 Task: Use the formula "LOG10" in spreadsheet "Project portfolio".
Action: Mouse moved to (490, 313)
Screenshot: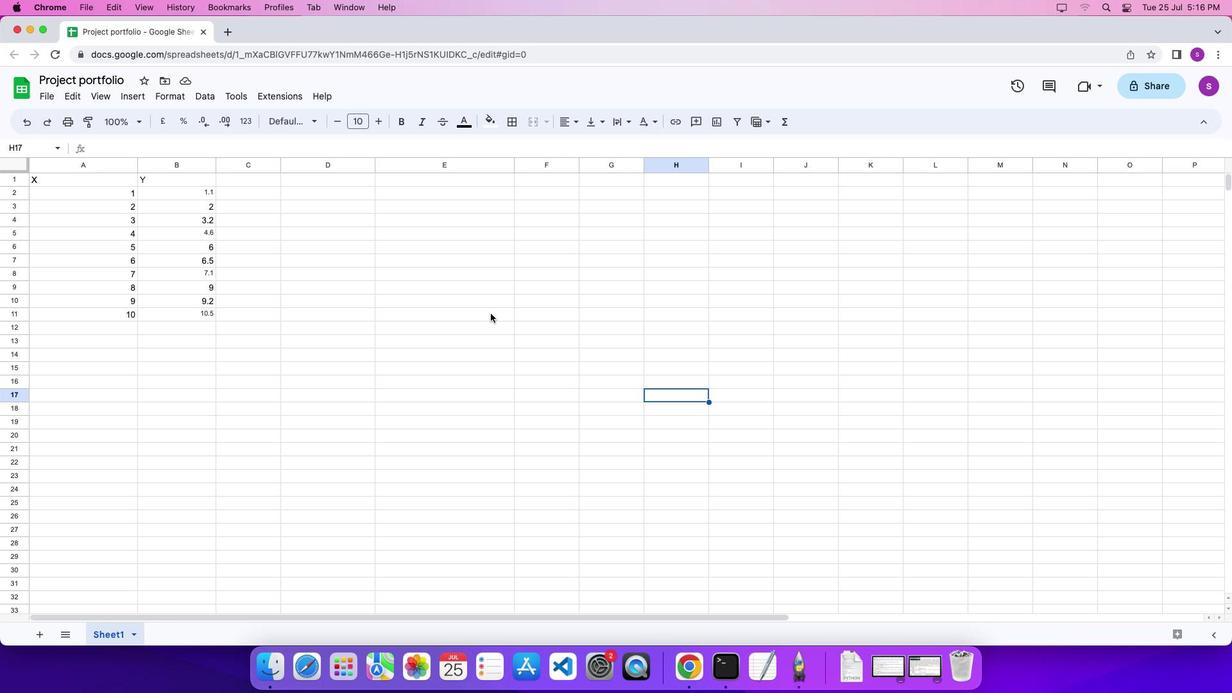 
Action: Mouse pressed left at (490, 313)
Screenshot: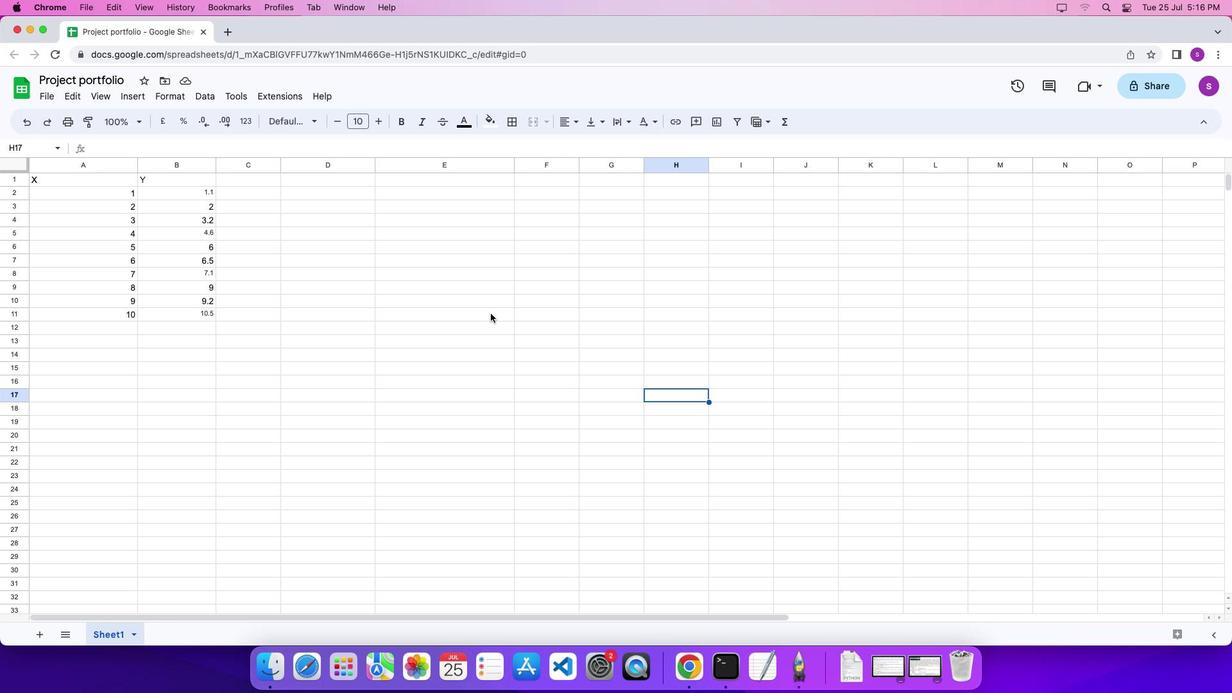 
Action: Key pressed '='
Screenshot: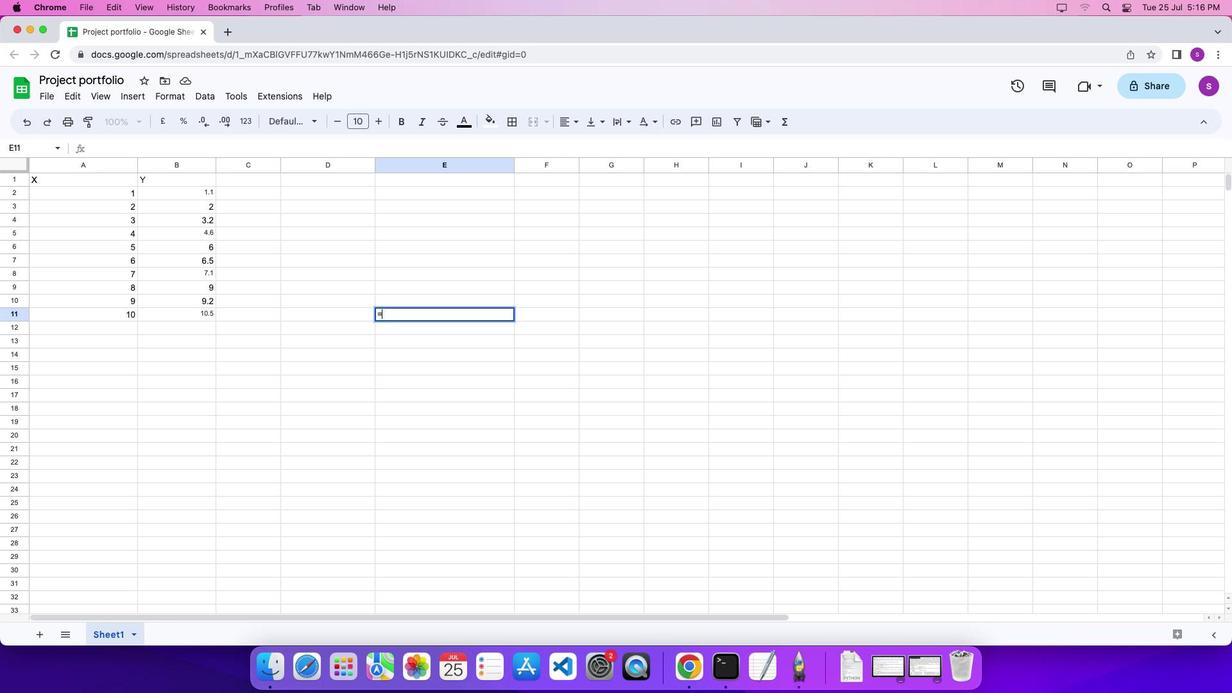 
Action: Mouse moved to (785, 122)
Screenshot: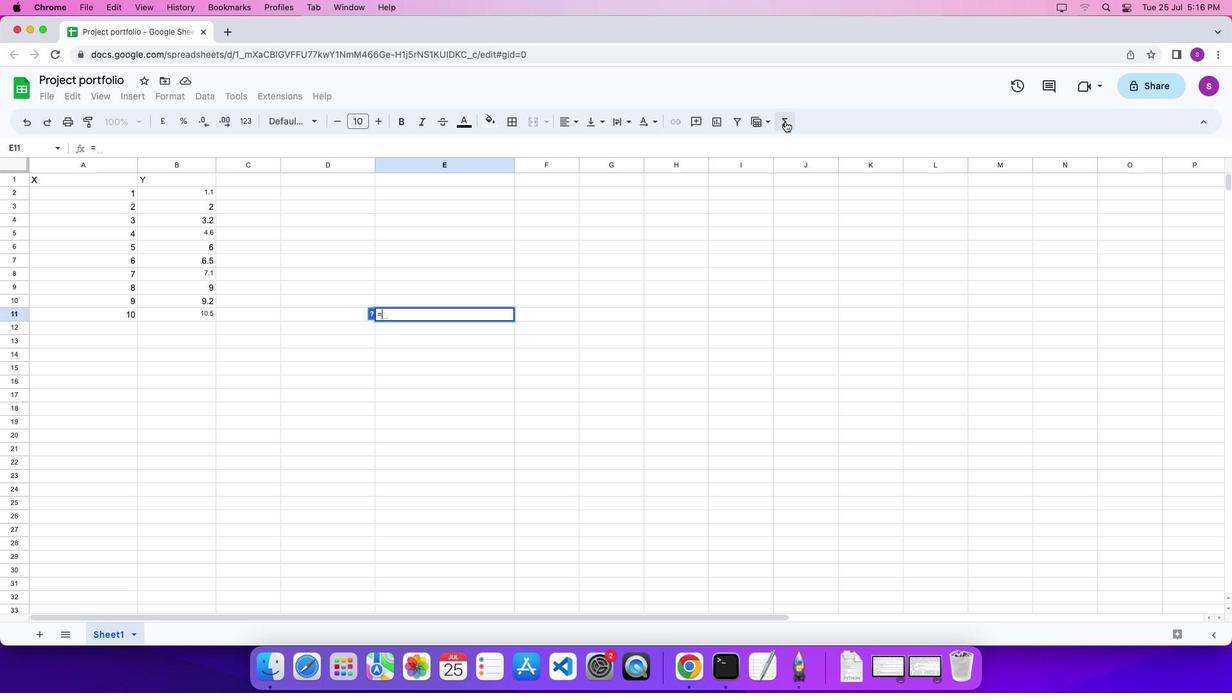 
Action: Mouse pressed left at (785, 122)
Screenshot: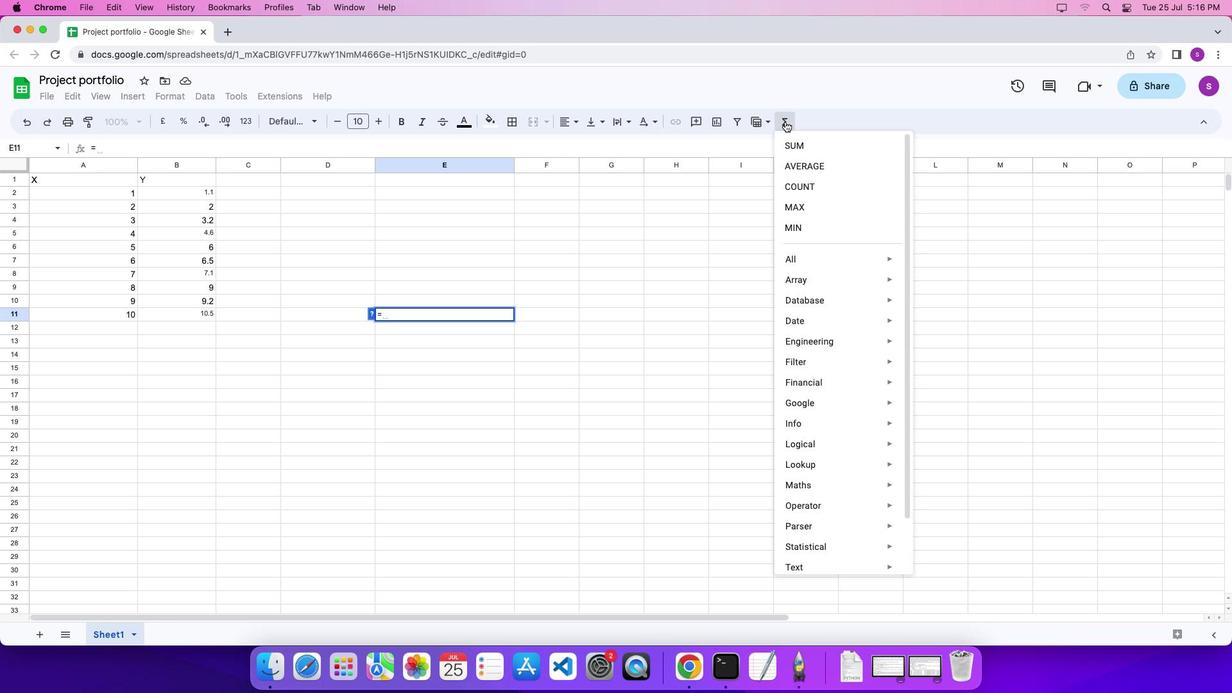 
Action: Mouse moved to (964, 557)
Screenshot: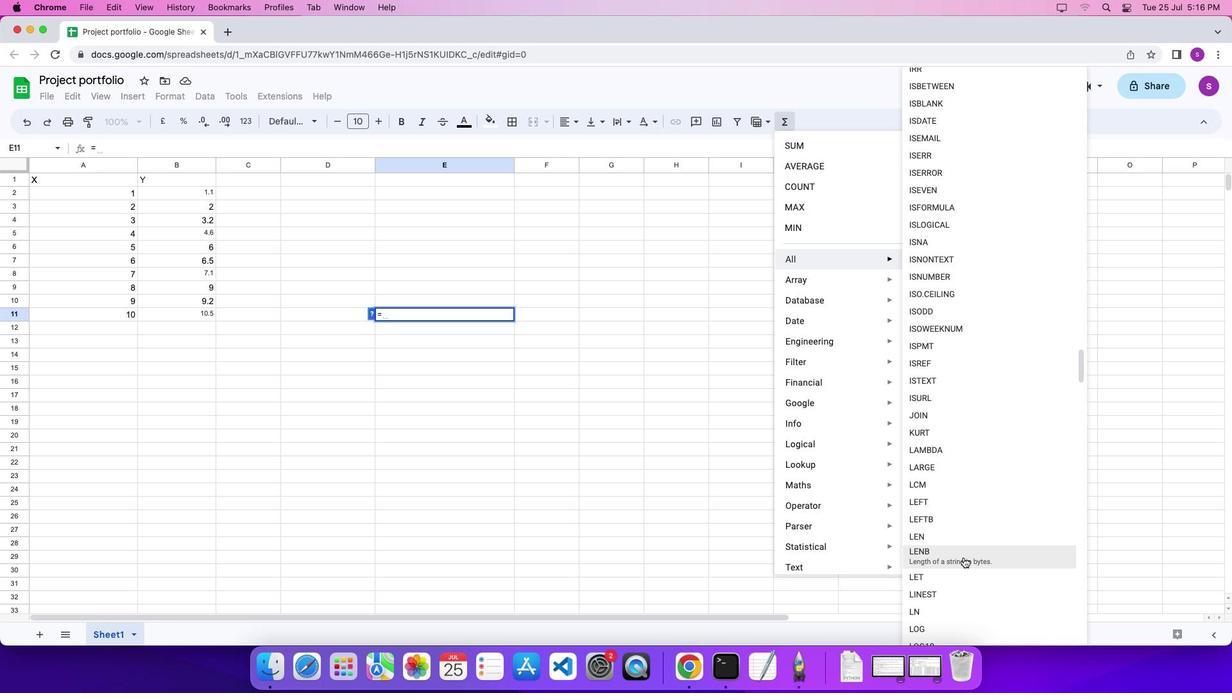 
Action: Mouse scrolled (964, 557) with delta (0, 0)
Screenshot: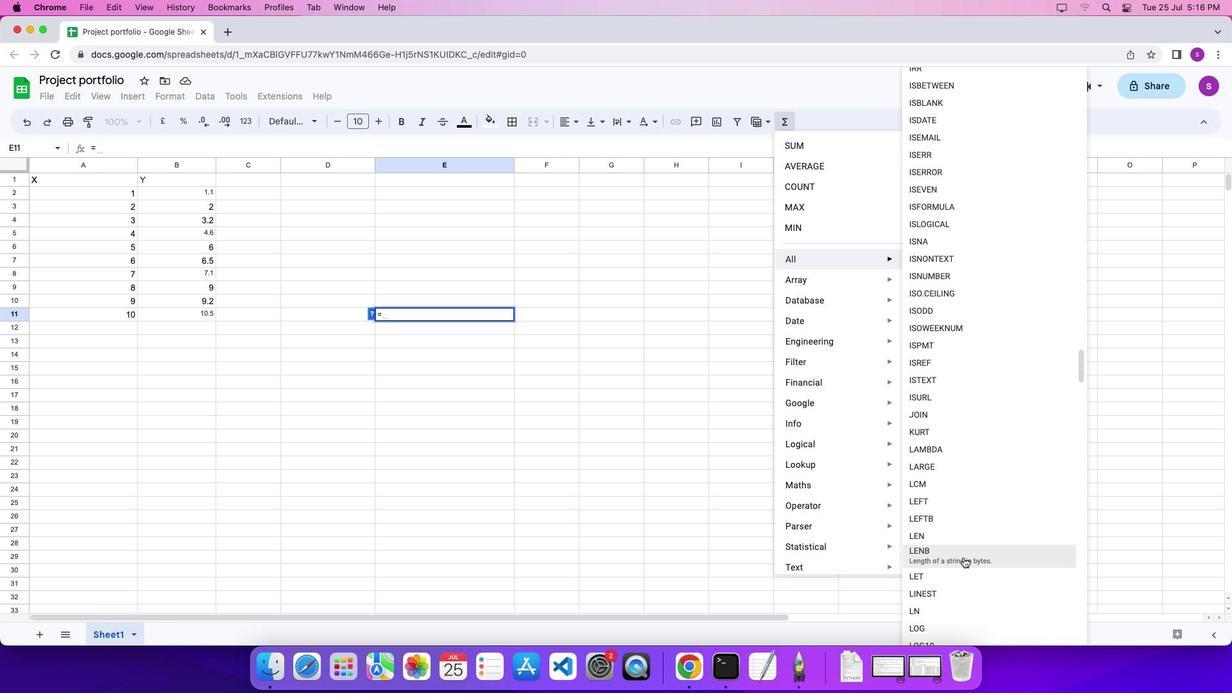 
Action: Mouse scrolled (964, 557) with delta (0, 0)
Screenshot: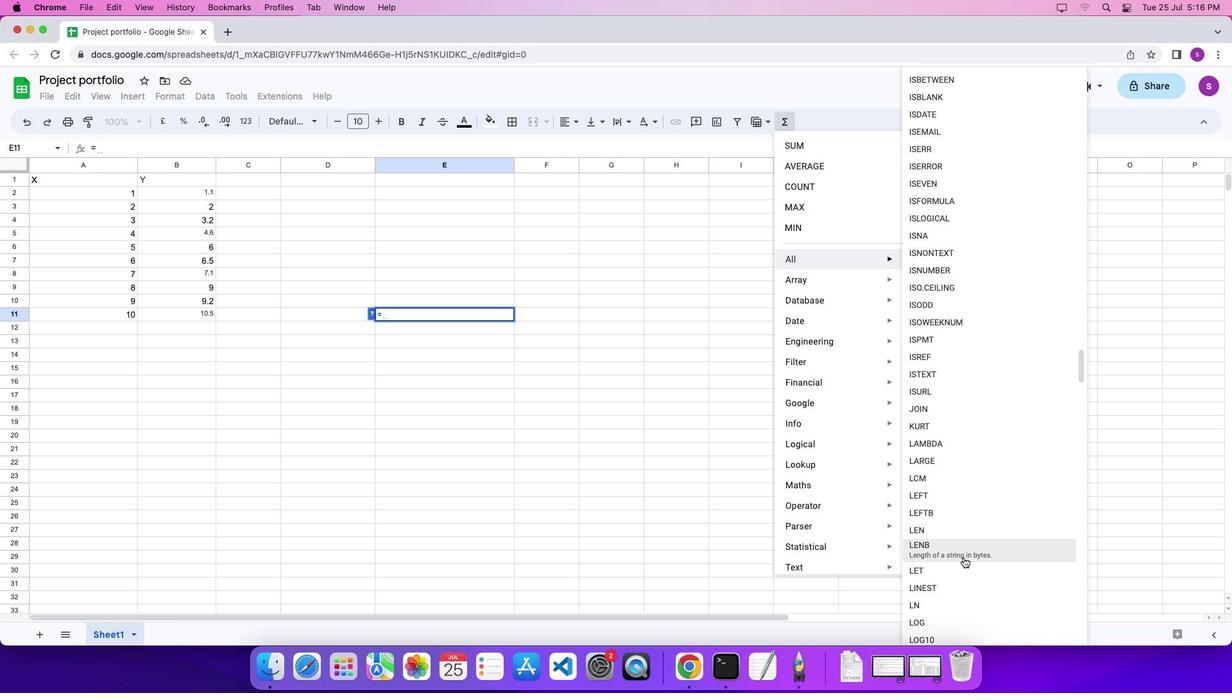 
Action: Mouse scrolled (964, 557) with delta (0, 0)
Screenshot: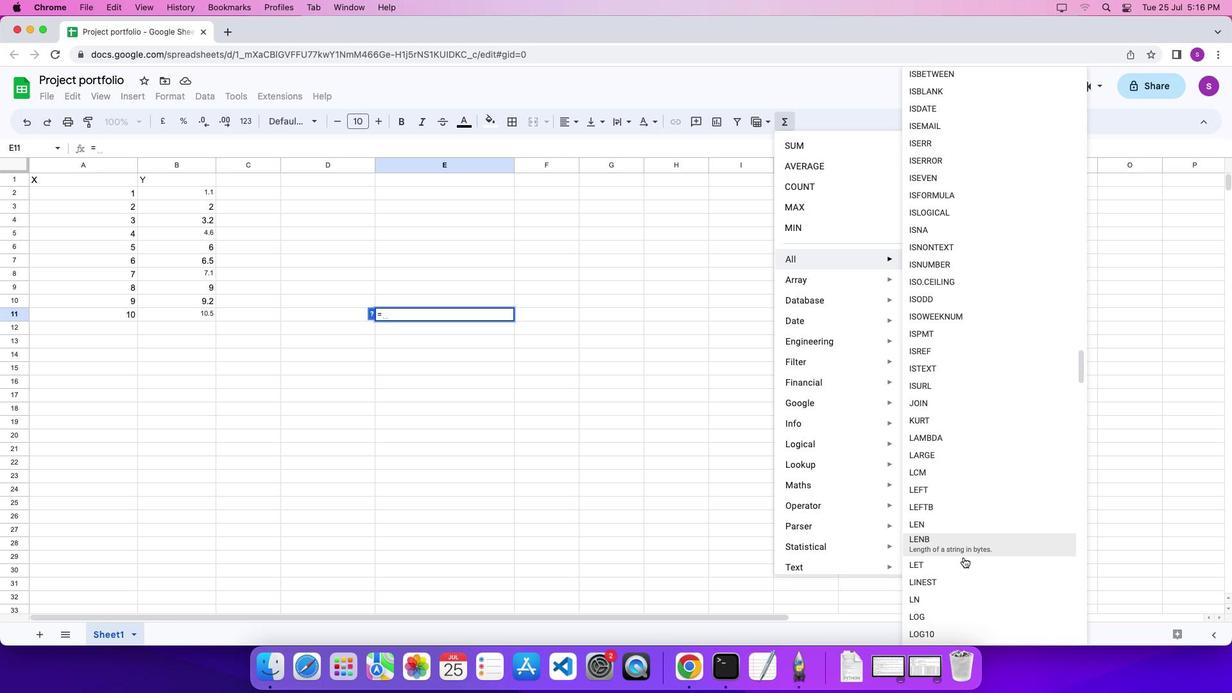 
Action: Mouse scrolled (964, 557) with delta (0, 0)
Screenshot: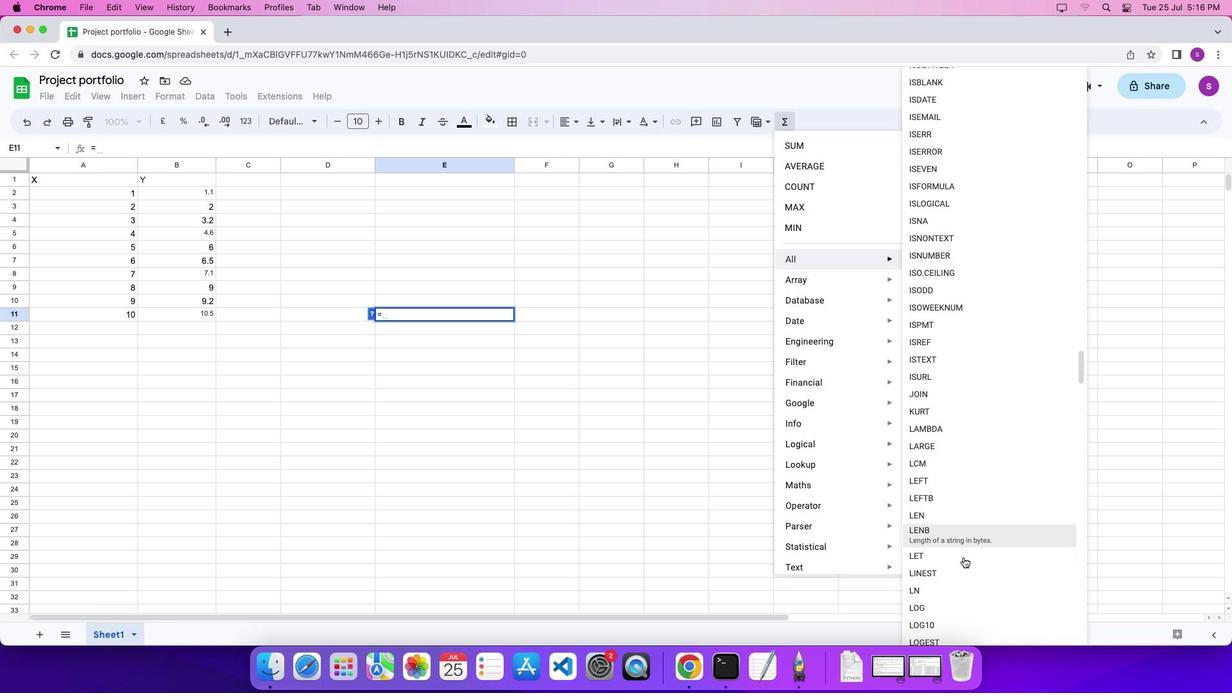 
Action: Mouse moved to (959, 602)
Screenshot: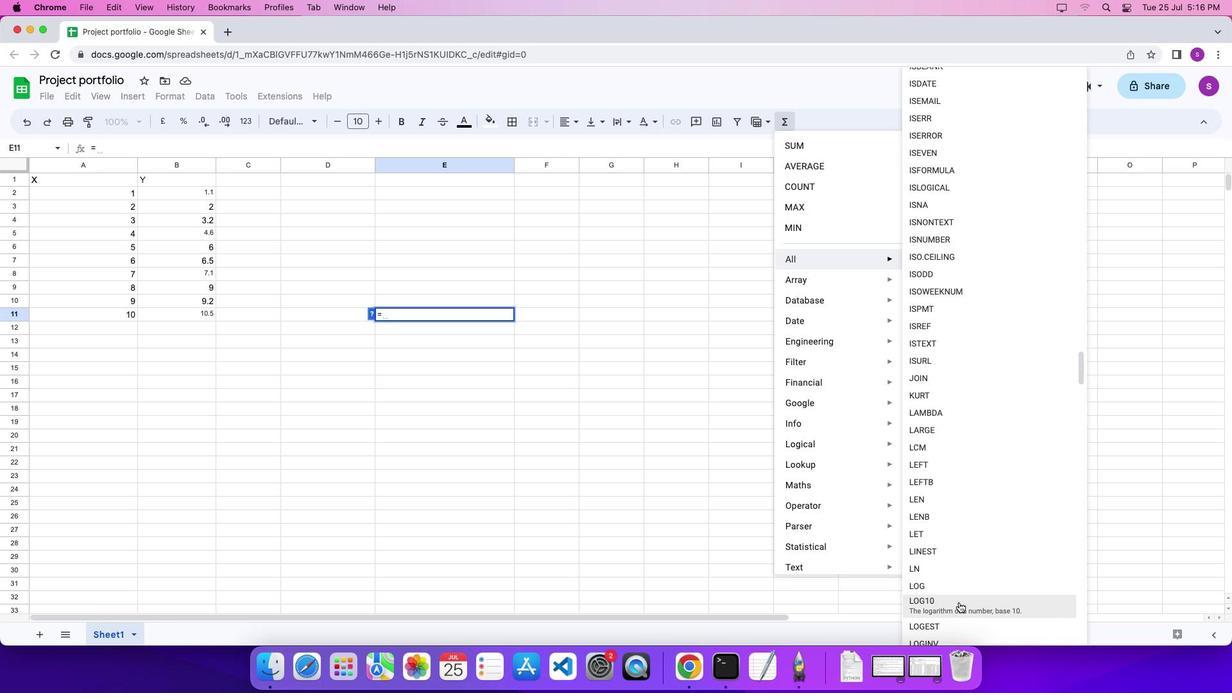 
Action: Mouse pressed left at (959, 602)
Screenshot: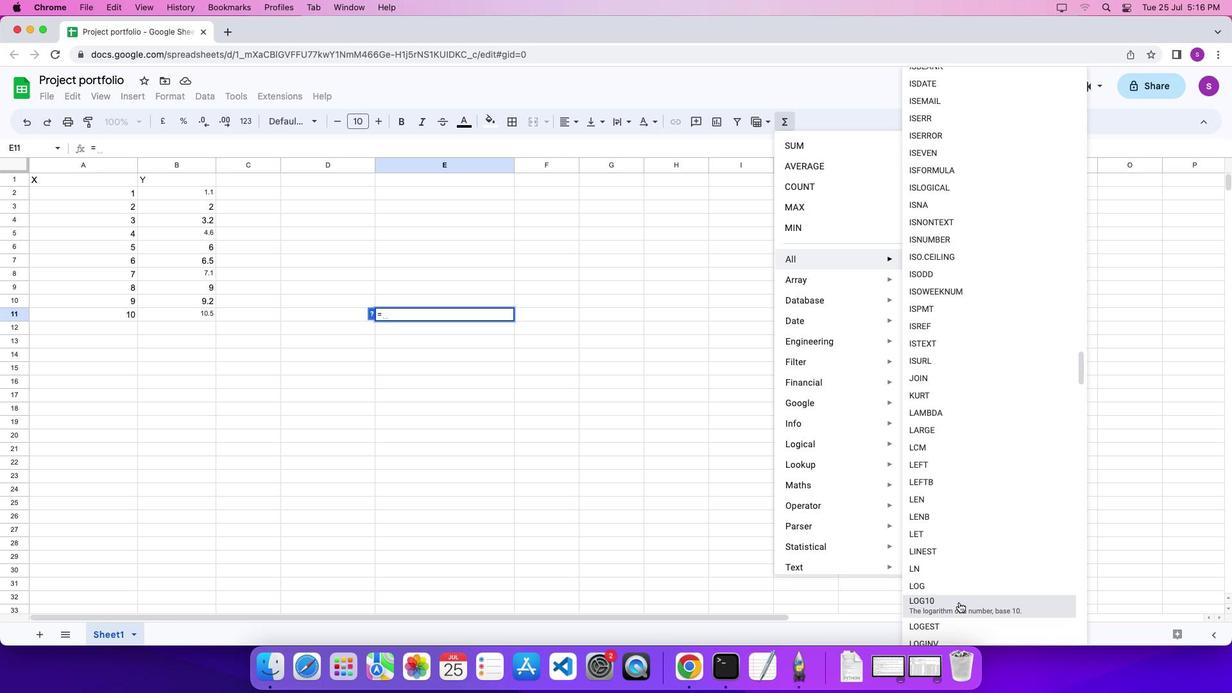 
Action: Mouse moved to (558, 374)
Screenshot: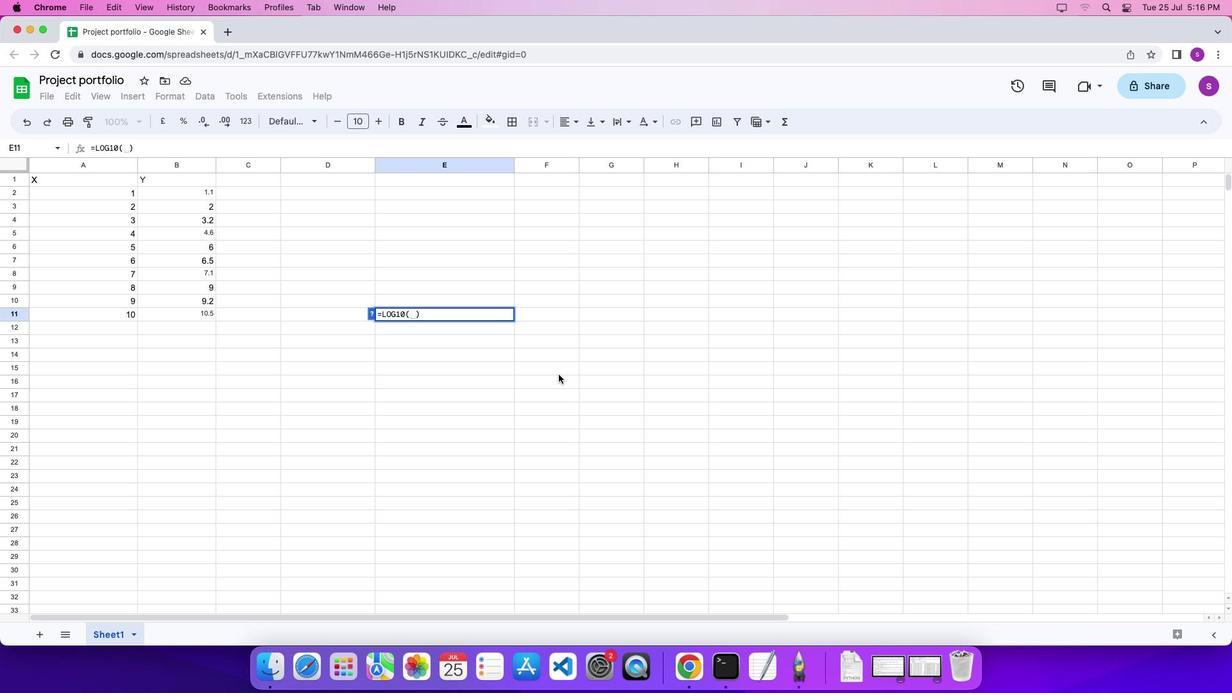 
Action: Key pressed '8''6''\x03'
Screenshot: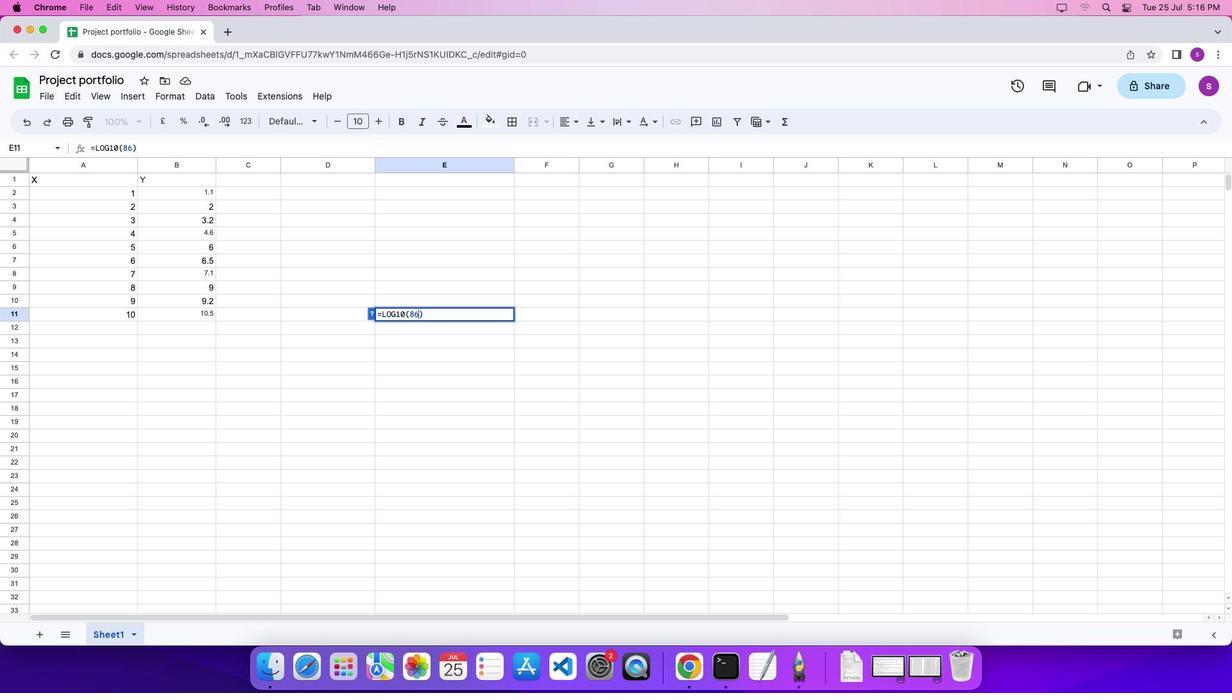 
